 Task: Create in the project AgileQuest and in the Backlog issue 'Develop a new tool for automated testing of mobile application cross-platform compatibility and responsiveness' a child issue 'Kubernetes cluster node and pod monitoring and remediation', and assign it to team member softage.4@softage.net. Create in the project AgileQuest and in the Backlog issue 'Upgrade the authentication and authorization mechanisms of a web application to improve security and access control' a child issue 'Integration with compliance management software', and assign it to team member softage.1@softage.net
Action: Mouse moved to (499, 400)
Screenshot: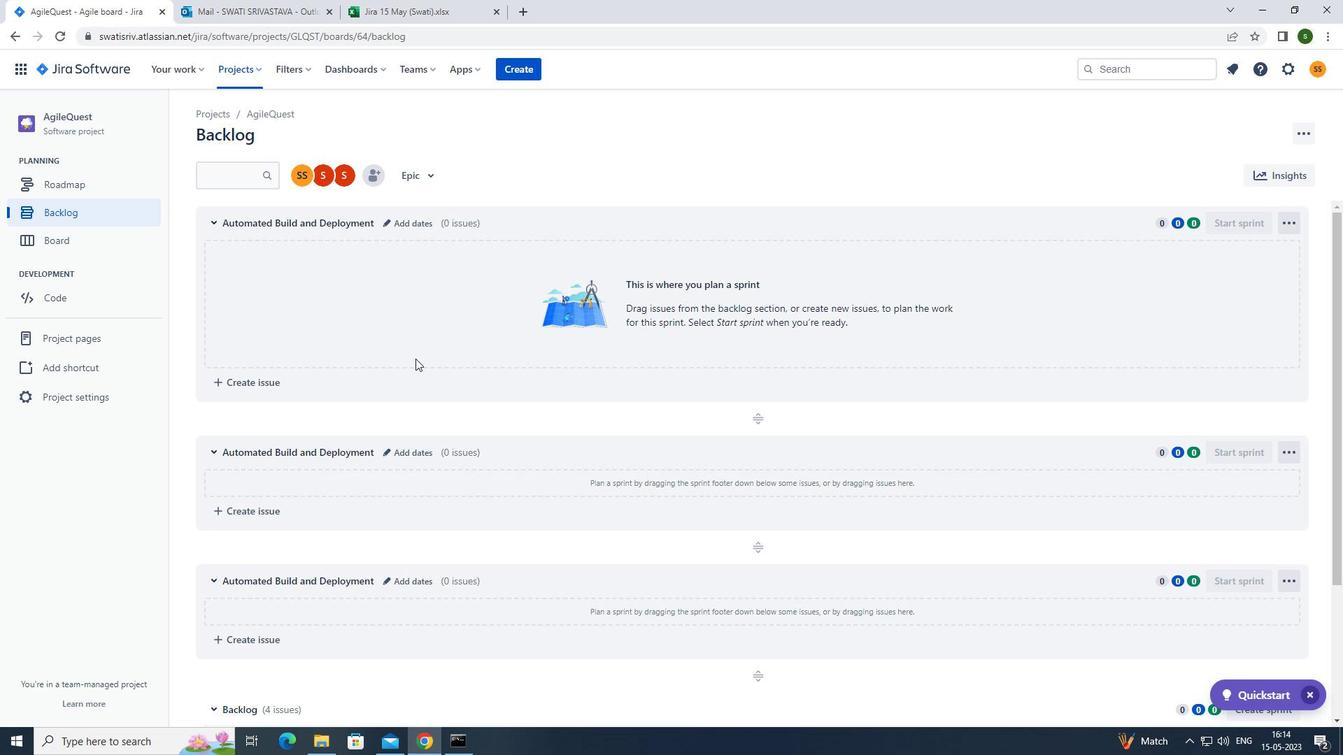 
Action: Mouse scrolled (499, 399) with delta (0, 0)
Screenshot: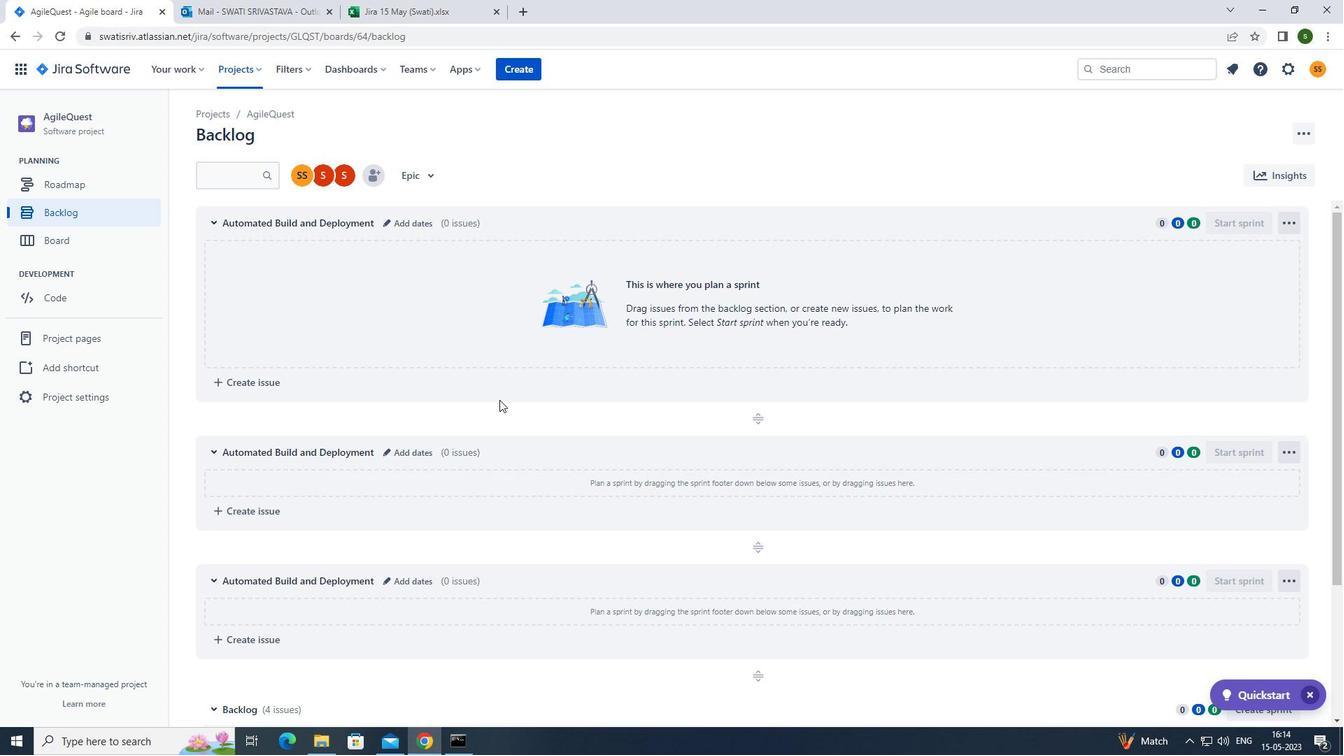 
Action: Mouse moved to (500, 401)
Screenshot: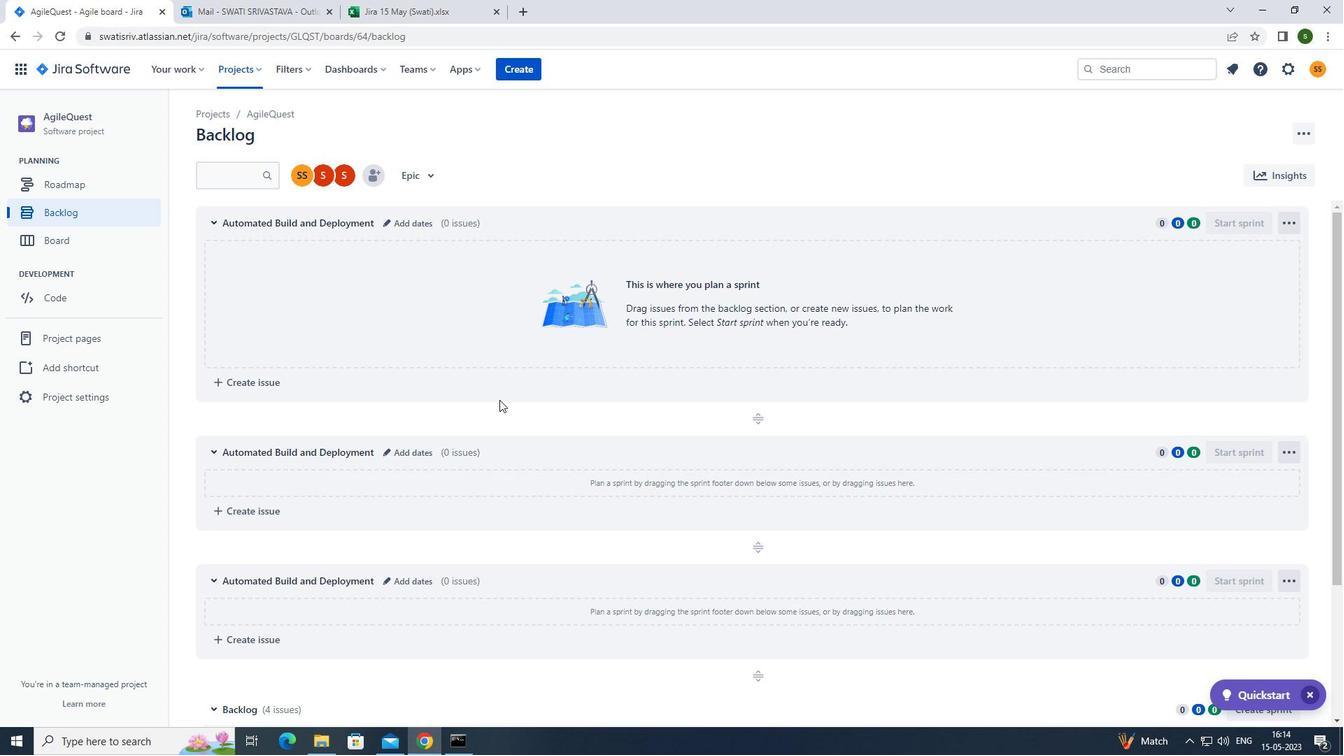 
Action: Mouse scrolled (500, 400) with delta (0, 0)
Screenshot: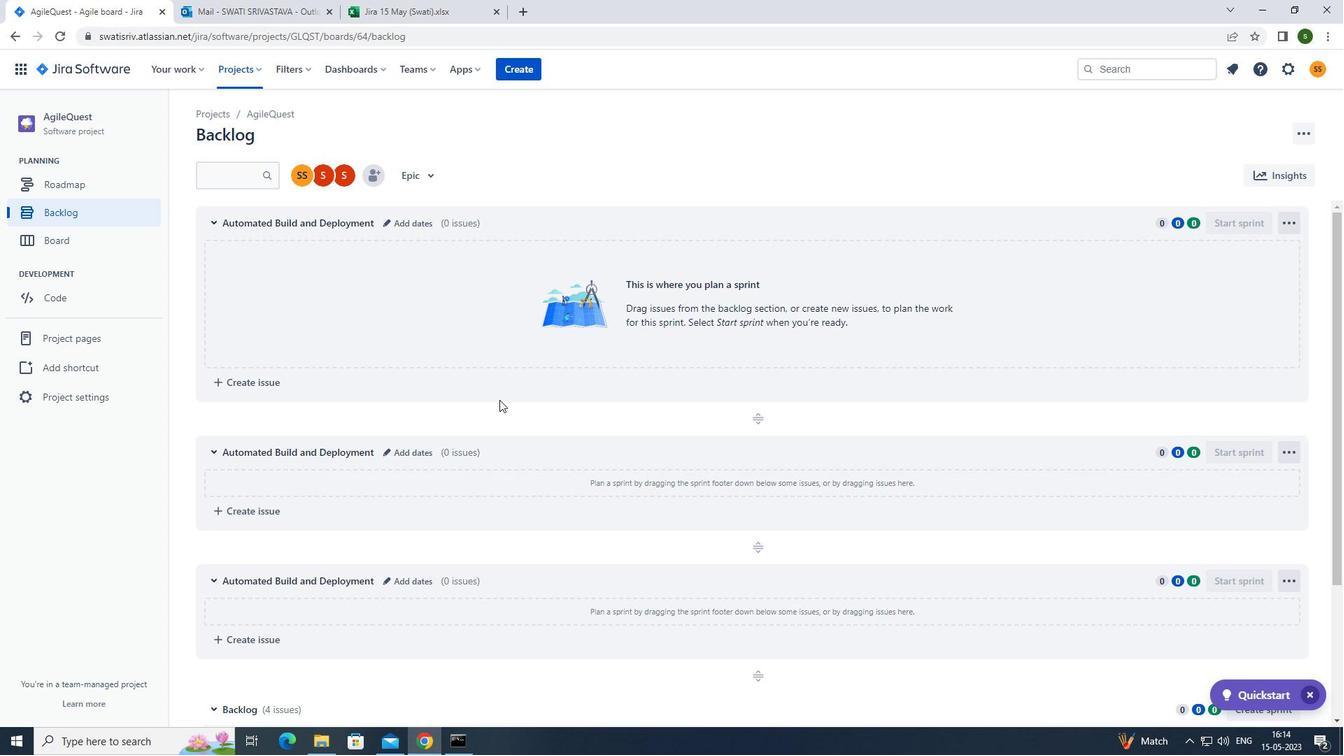 
Action: Mouse scrolled (500, 400) with delta (0, 0)
Screenshot: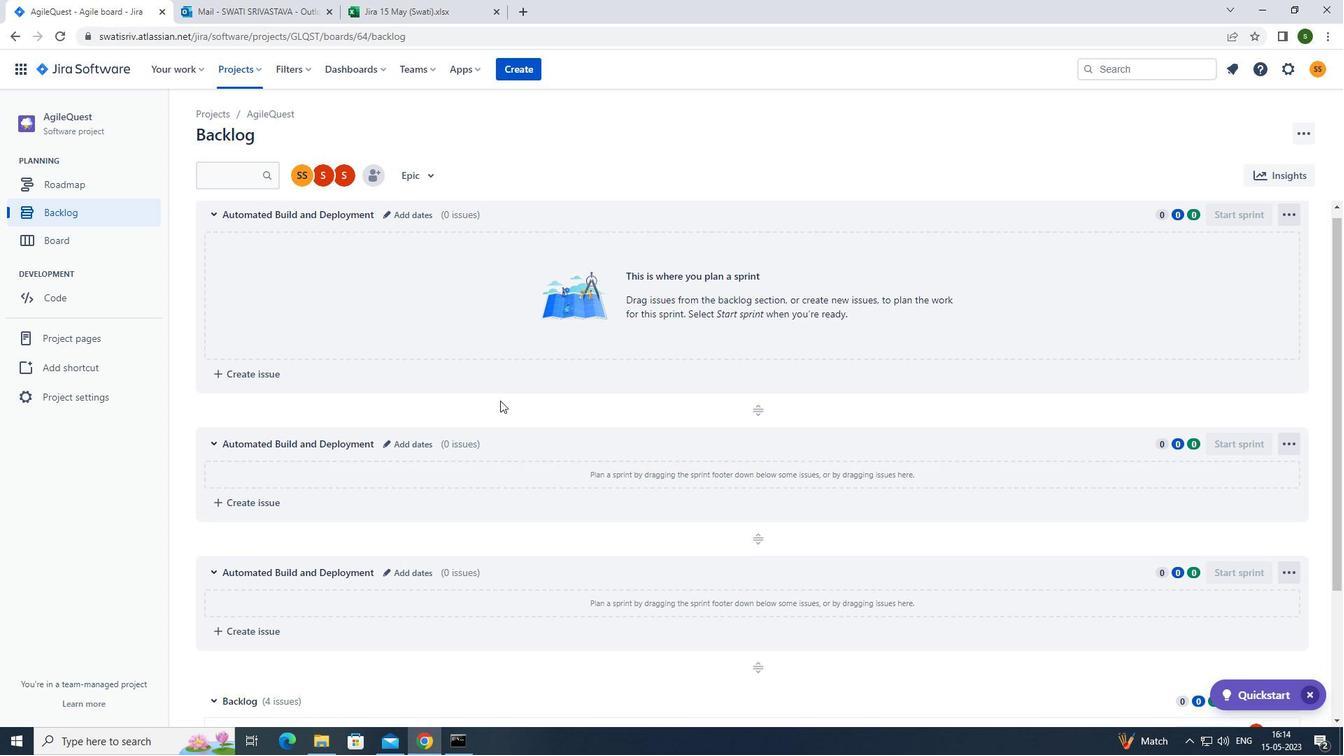 
Action: Mouse scrolled (500, 400) with delta (0, 0)
Screenshot: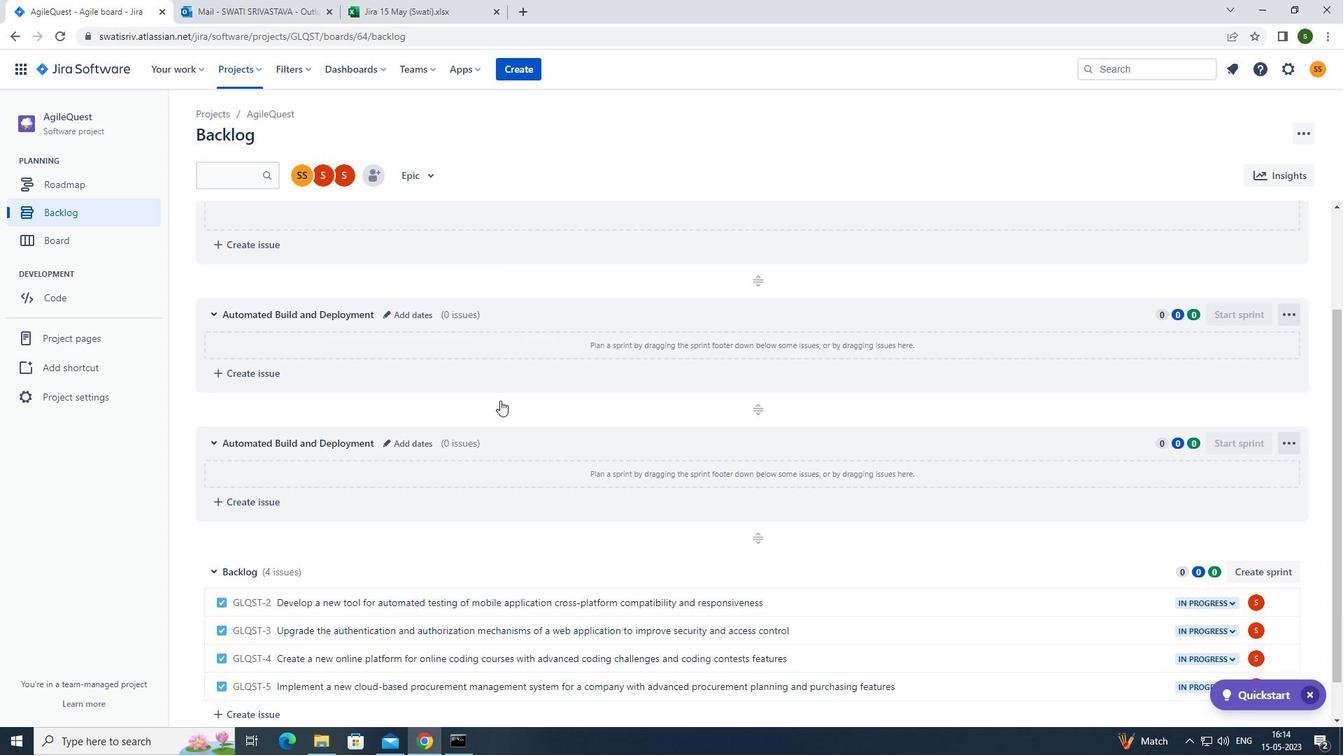 
Action: Mouse moved to (876, 563)
Screenshot: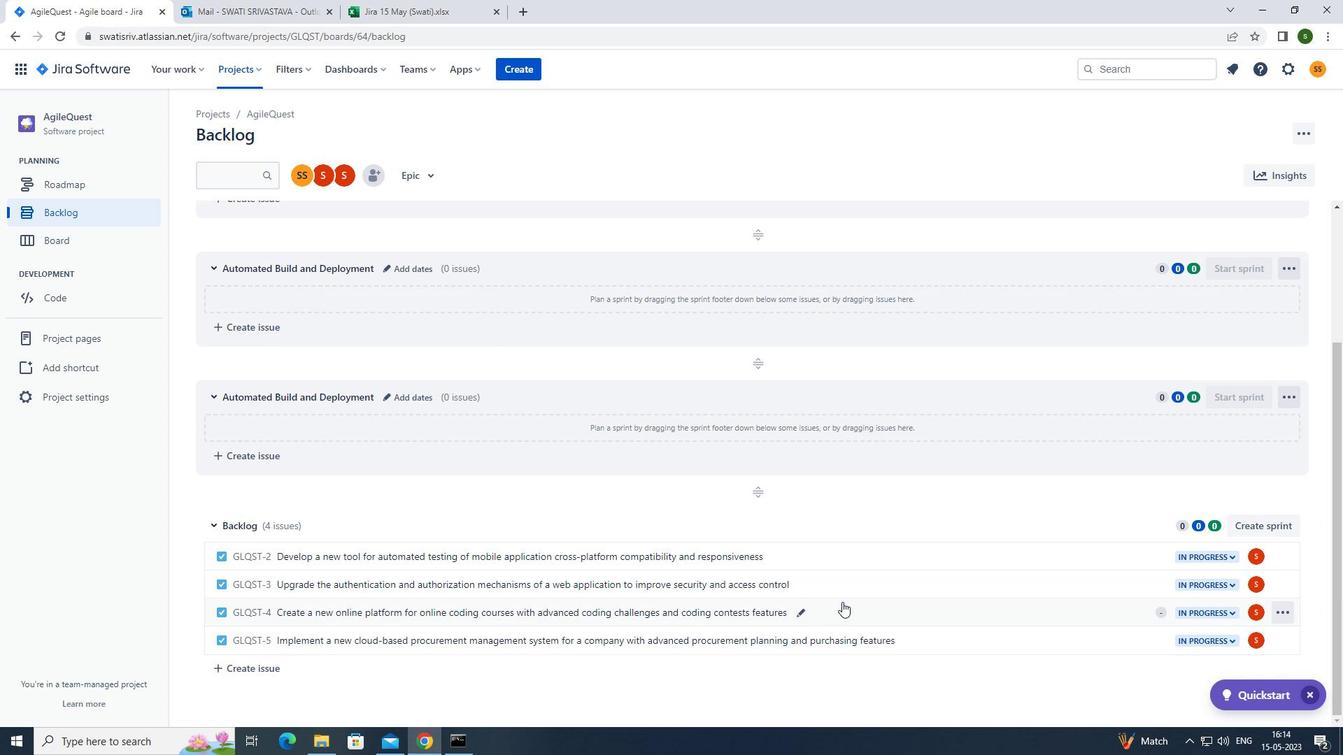 
Action: Mouse pressed left at (876, 563)
Screenshot: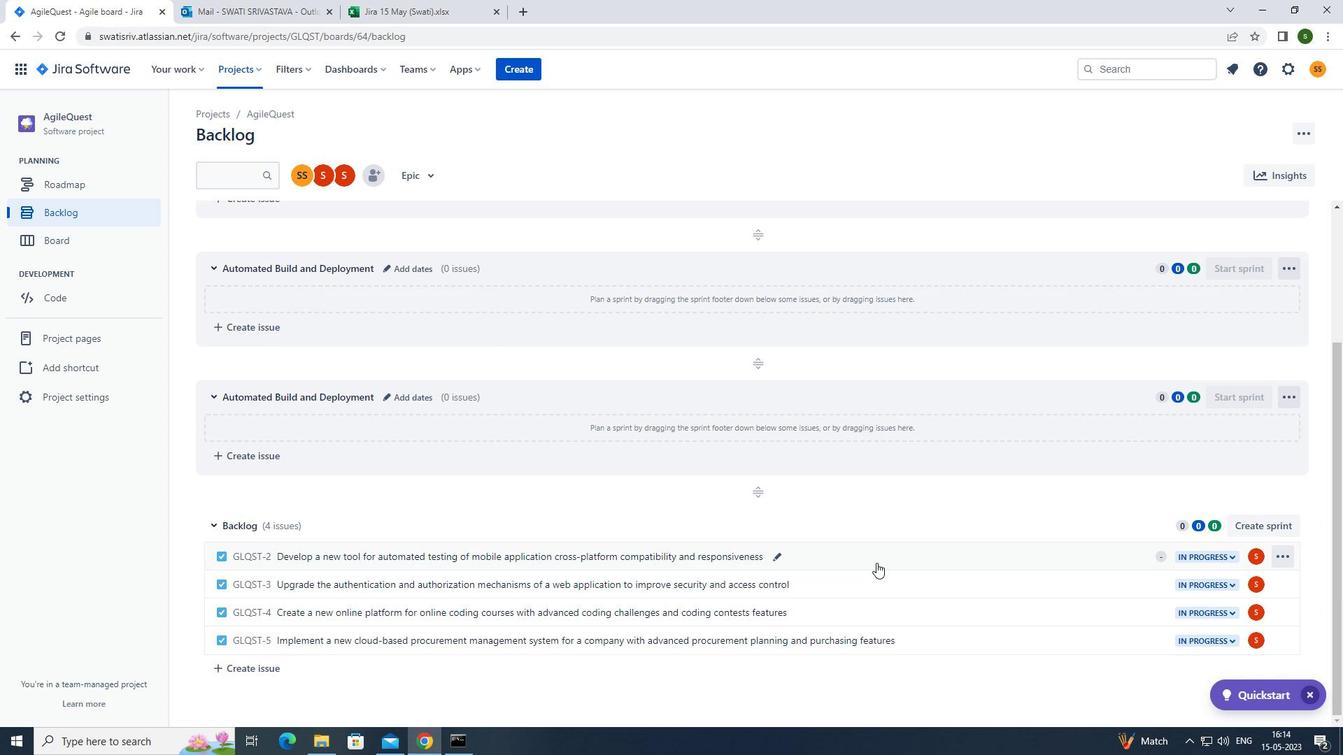 
Action: Mouse moved to (1091, 341)
Screenshot: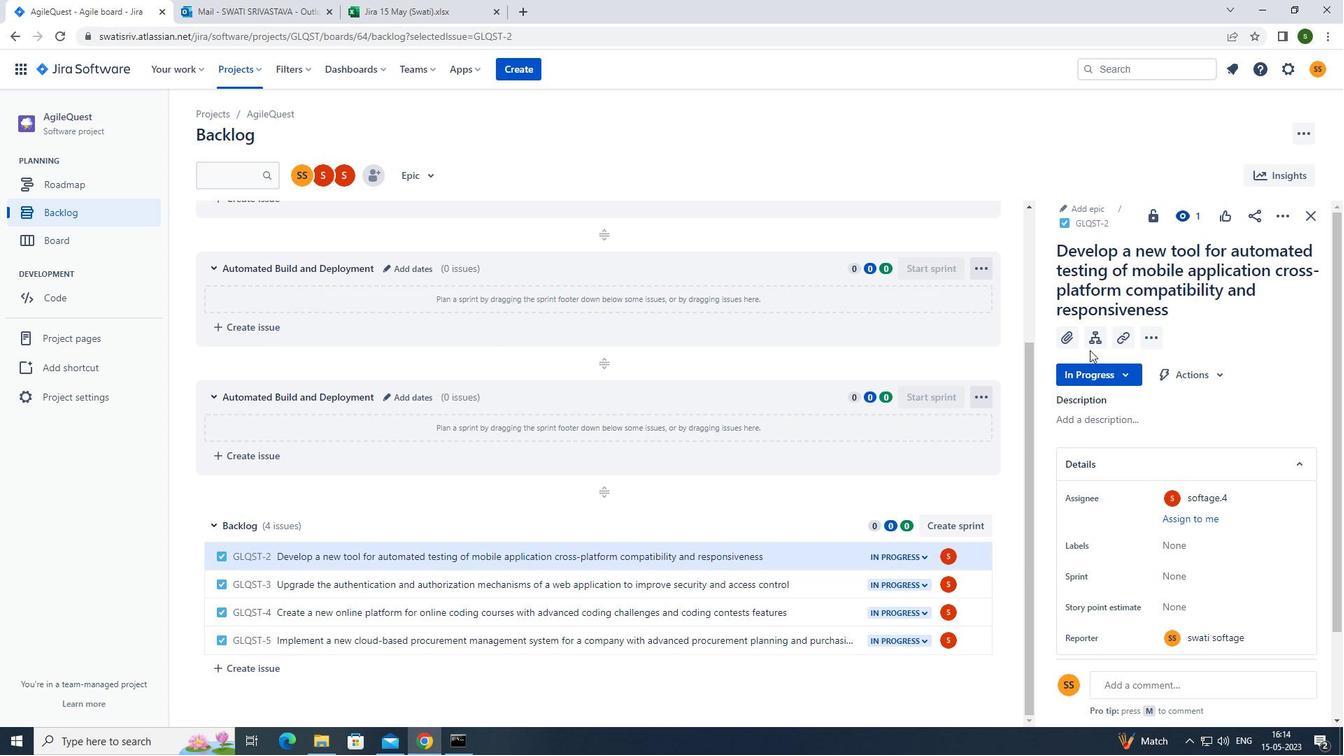 
Action: Mouse pressed left at (1091, 341)
Screenshot: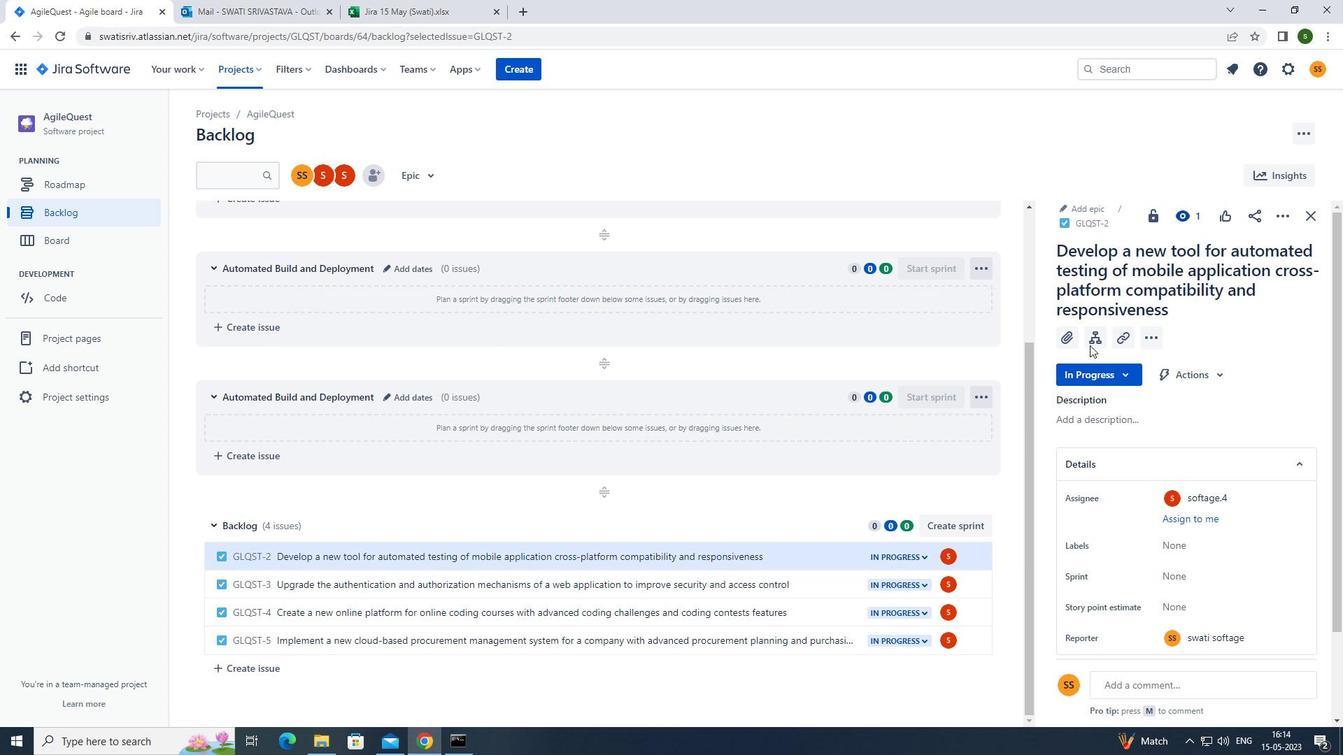 
Action: Mouse moved to (1096, 446)
Screenshot: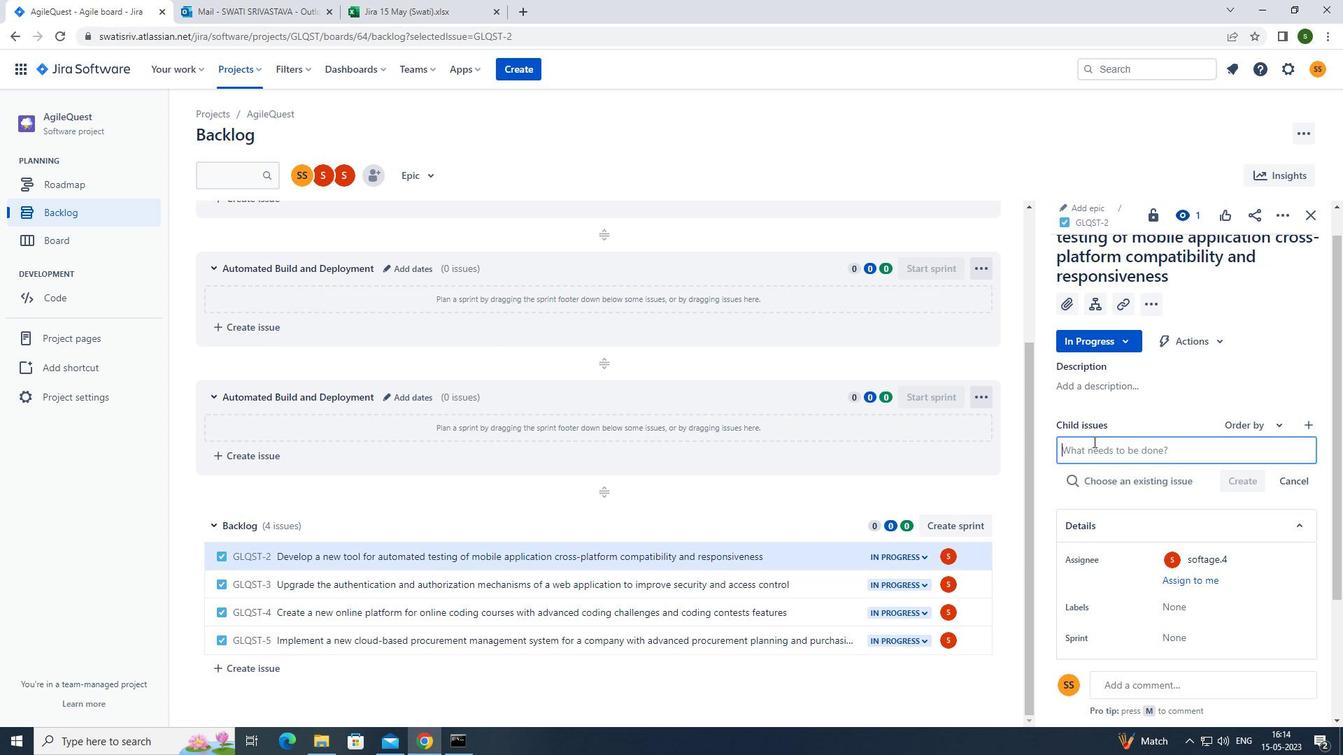 
Action: Mouse pressed left at (1096, 446)
Screenshot: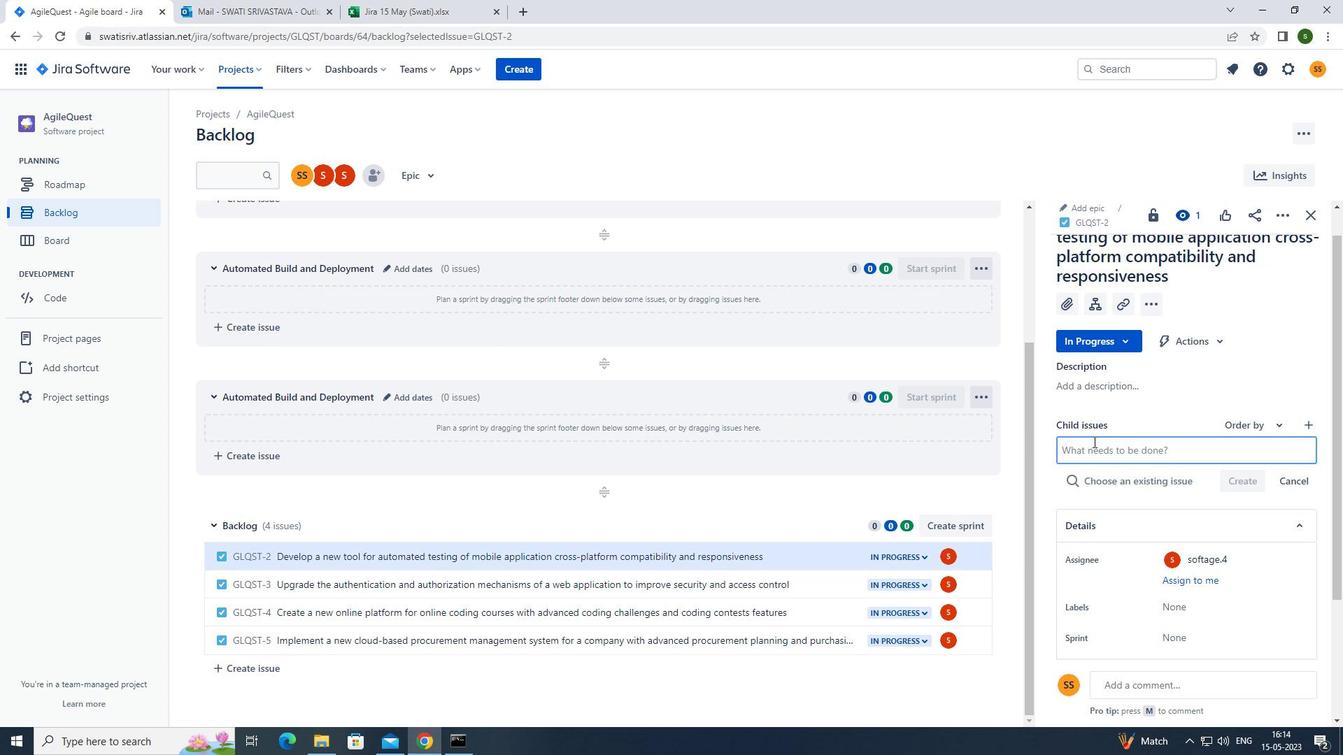 
Action: Mouse moved to (1098, 446)
Screenshot: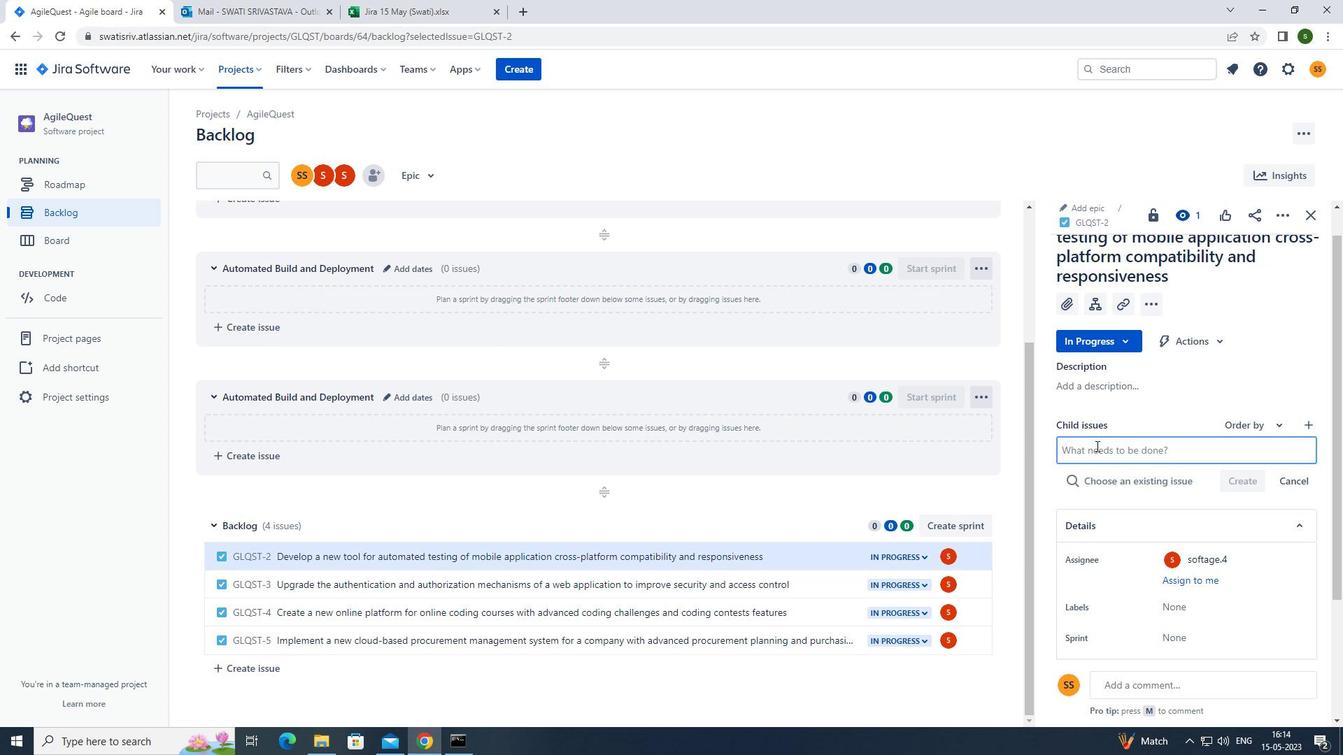 
Action: Key pressed <Key.caps_lock>k<Key.caps_lock>ubernetes<Key.space>cluster<Key.space>node<Key.space>and<Key.space>pod<Key.space>monitoring<Key.space>and<Key.space>remediation<Key.enter>
Screenshot: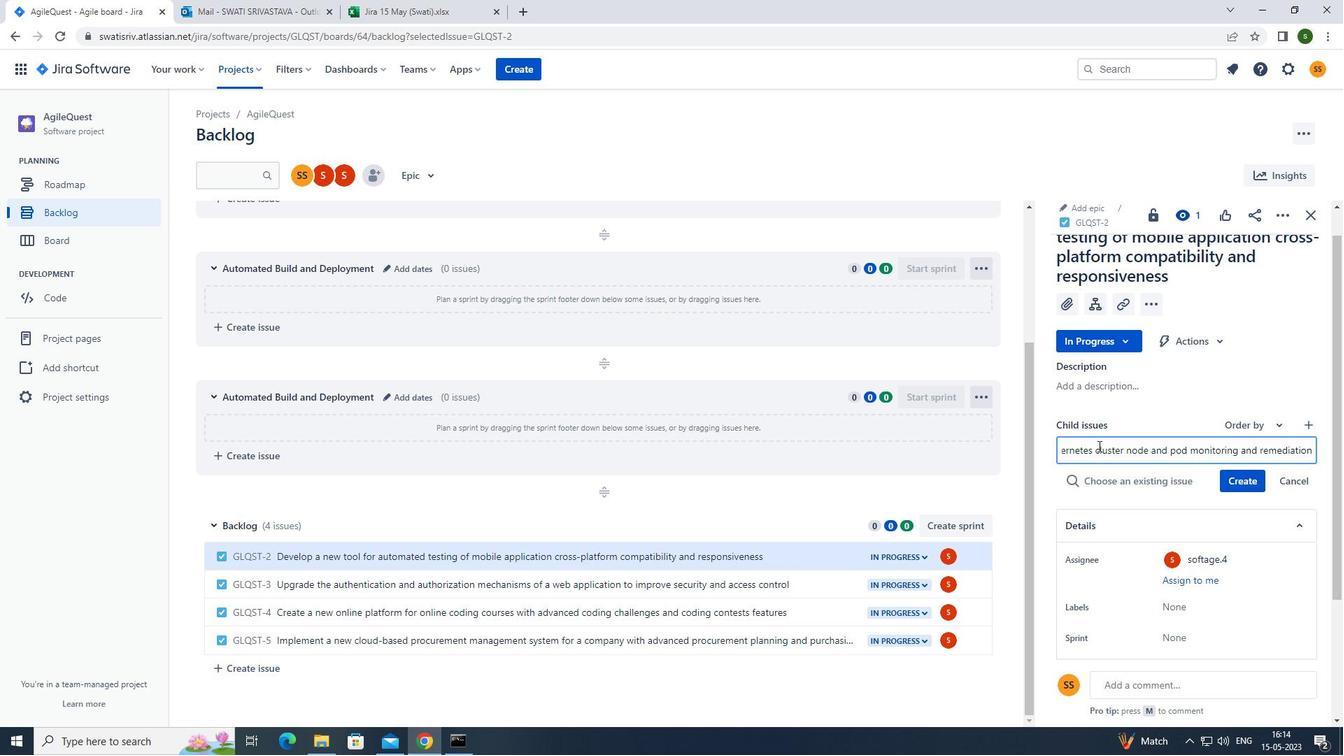 
Action: Mouse moved to (1259, 460)
Screenshot: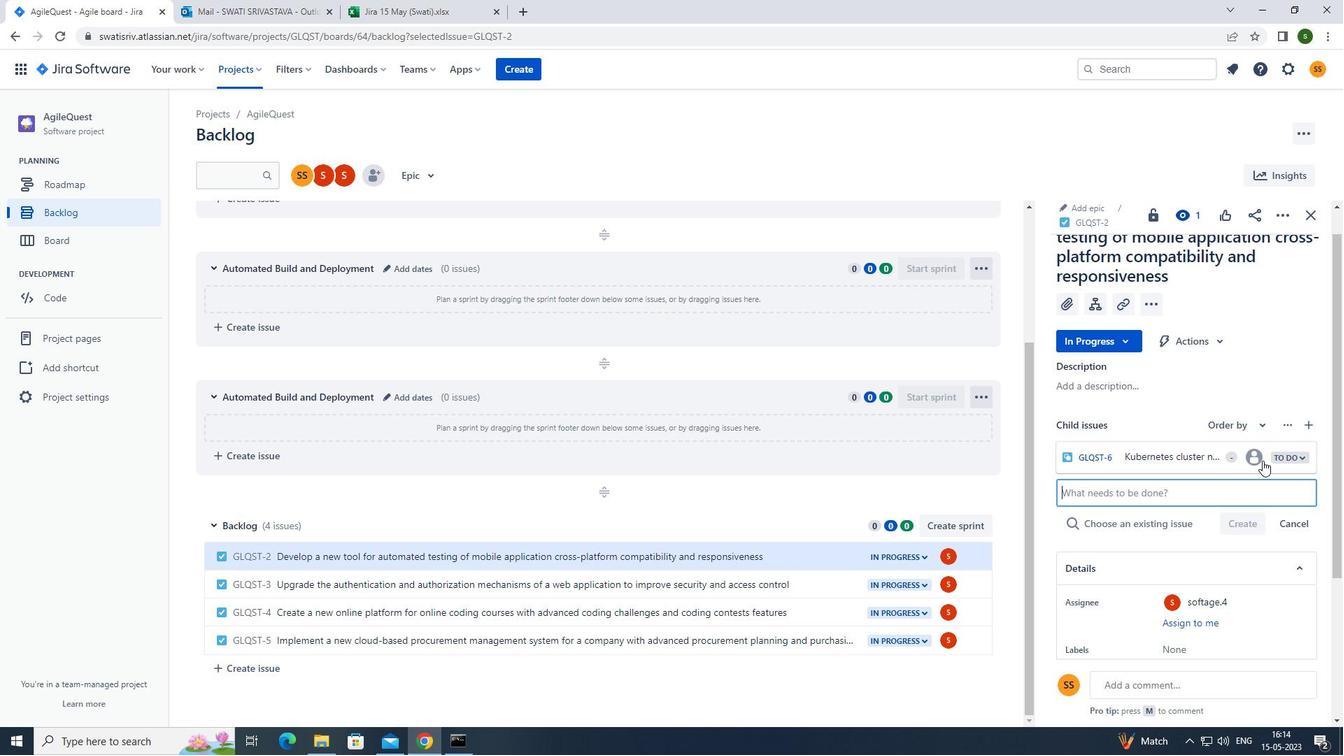 
Action: Mouse pressed left at (1259, 460)
Screenshot: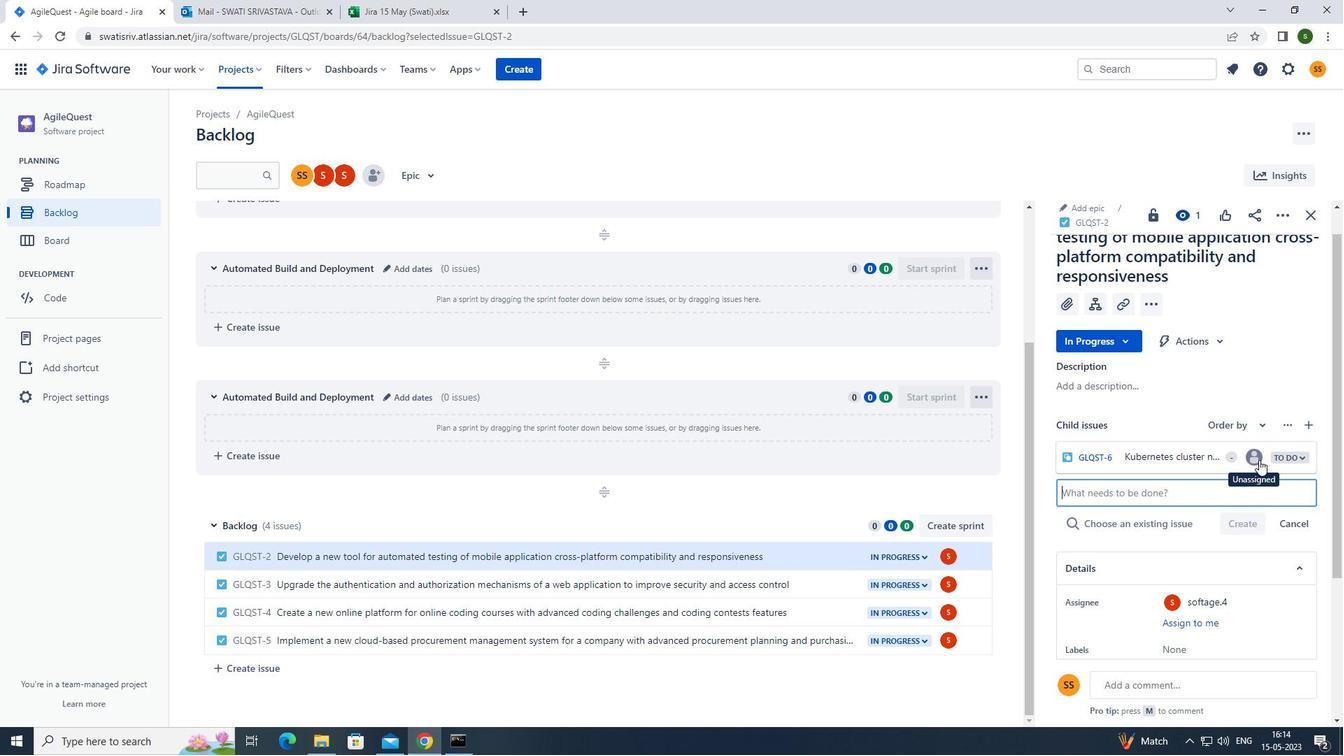 
Action: Mouse moved to (1123, 523)
Screenshot: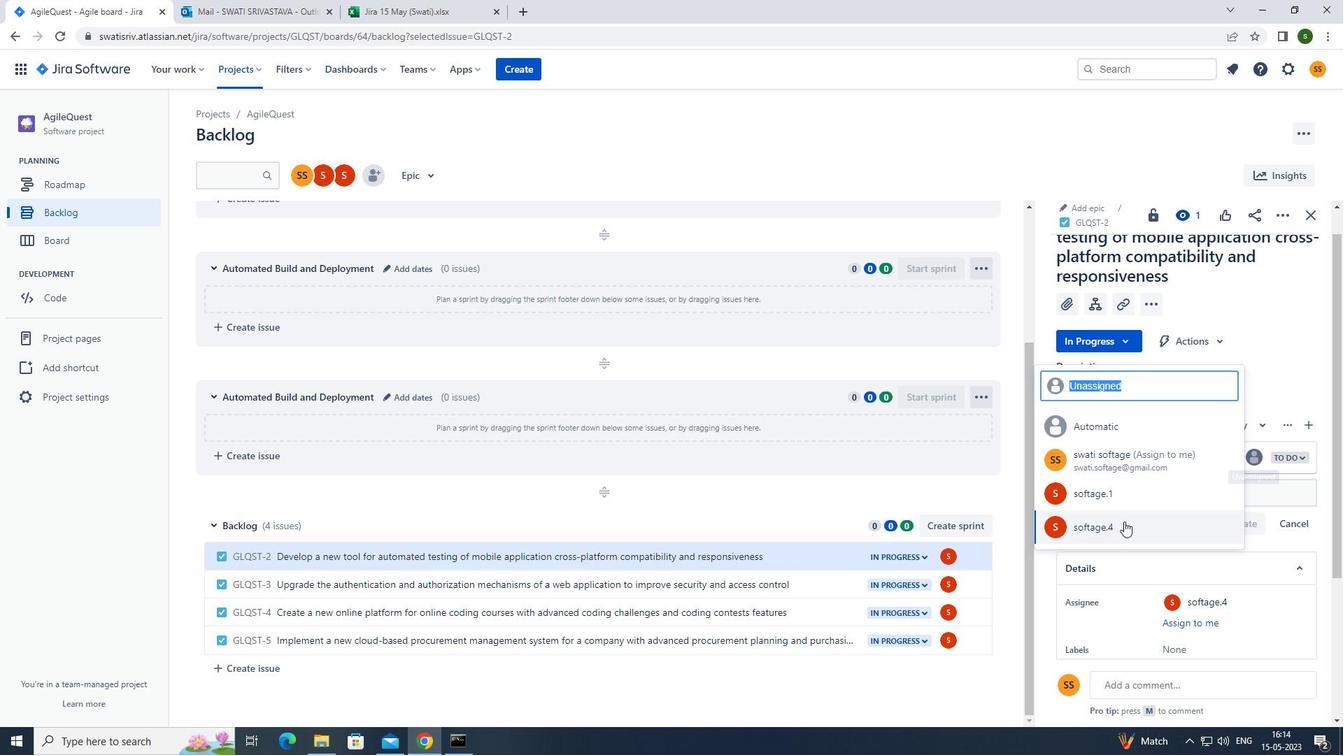 
Action: Mouse pressed left at (1123, 523)
Screenshot: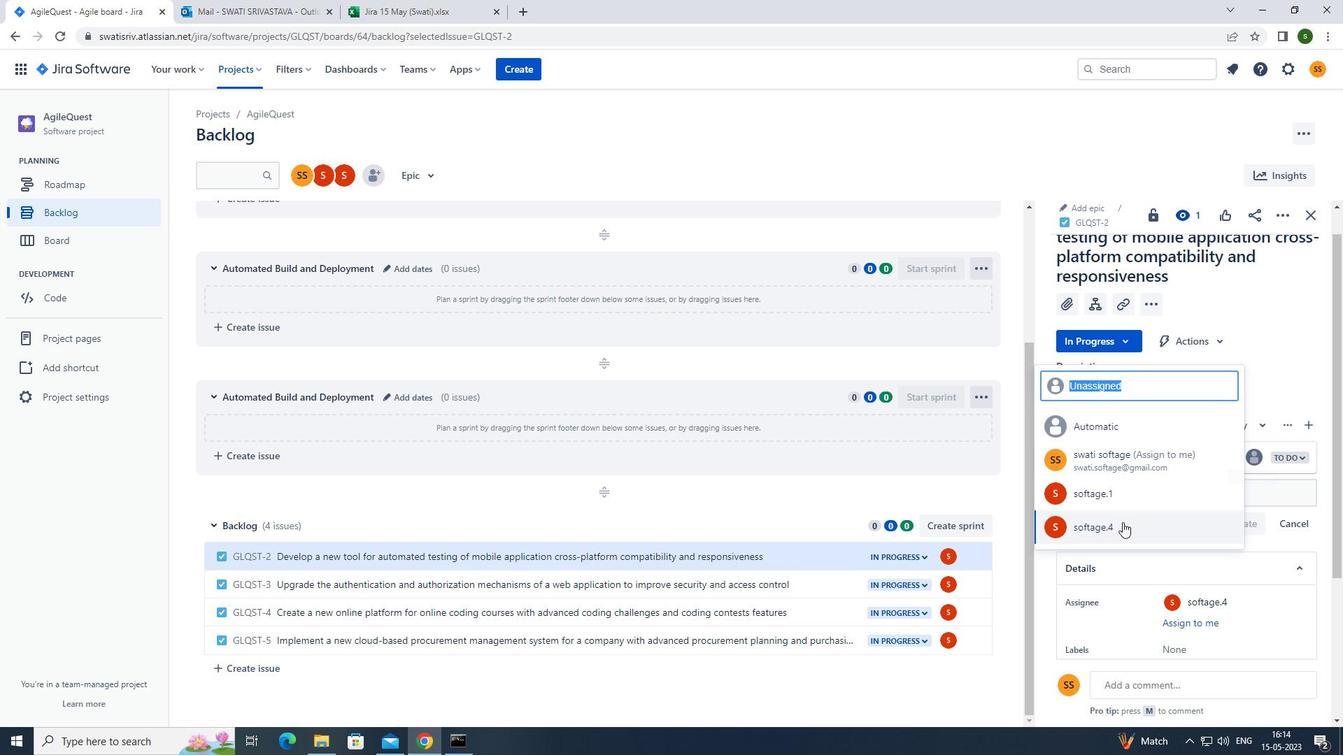 
Action: Mouse moved to (820, 585)
Screenshot: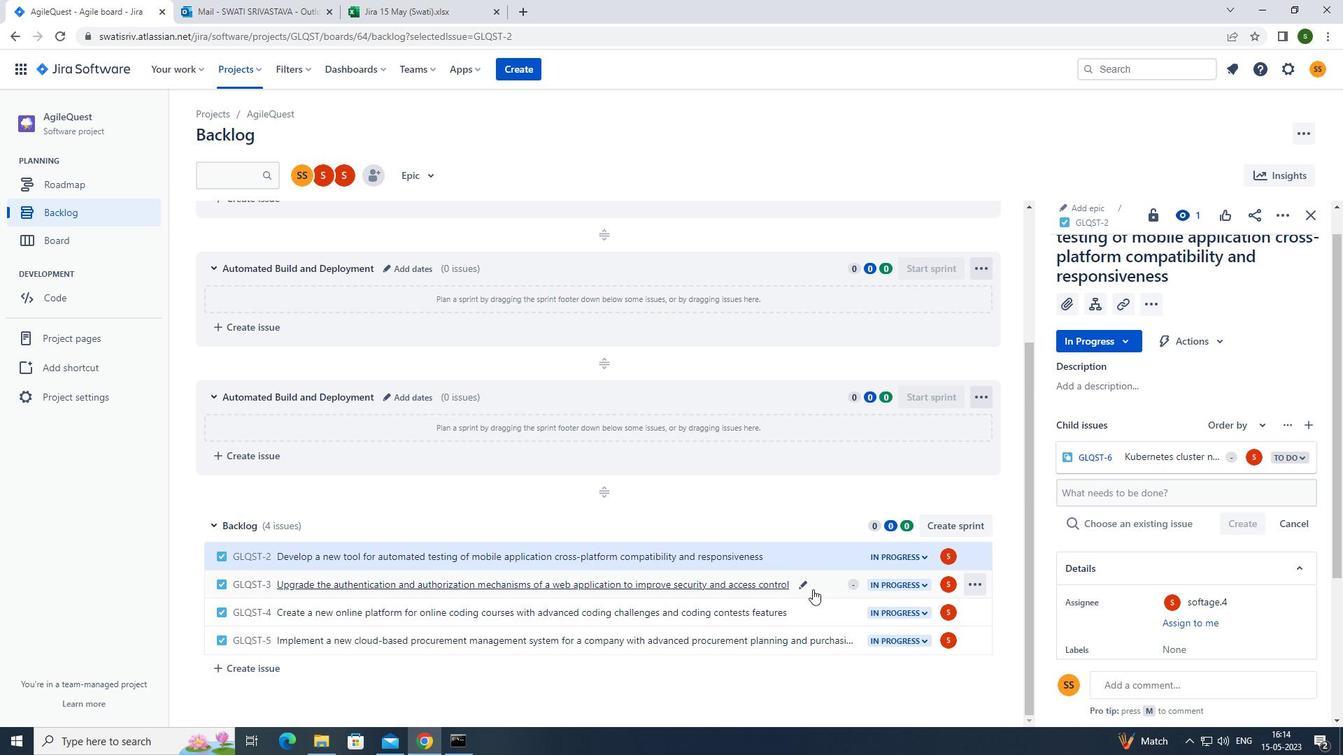 
Action: Mouse pressed left at (820, 585)
Screenshot: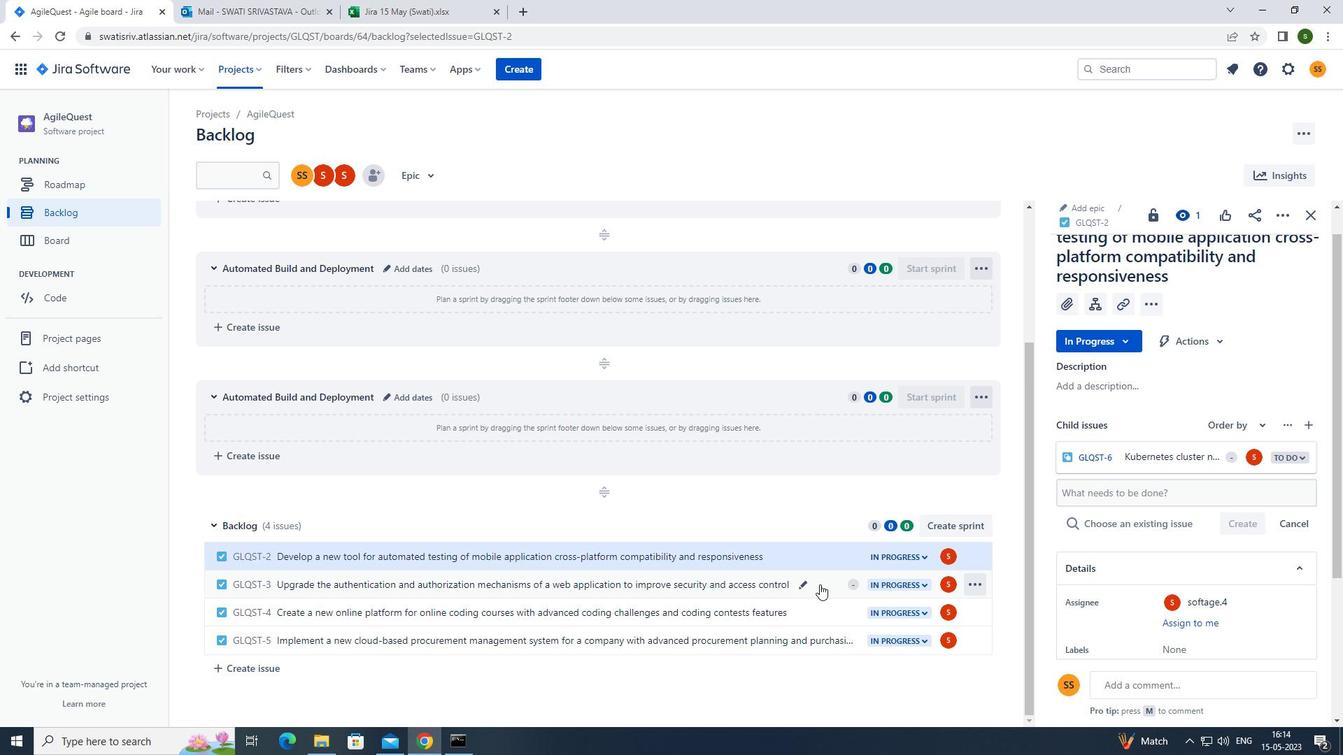 
Action: Mouse moved to (1091, 341)
Screenshot: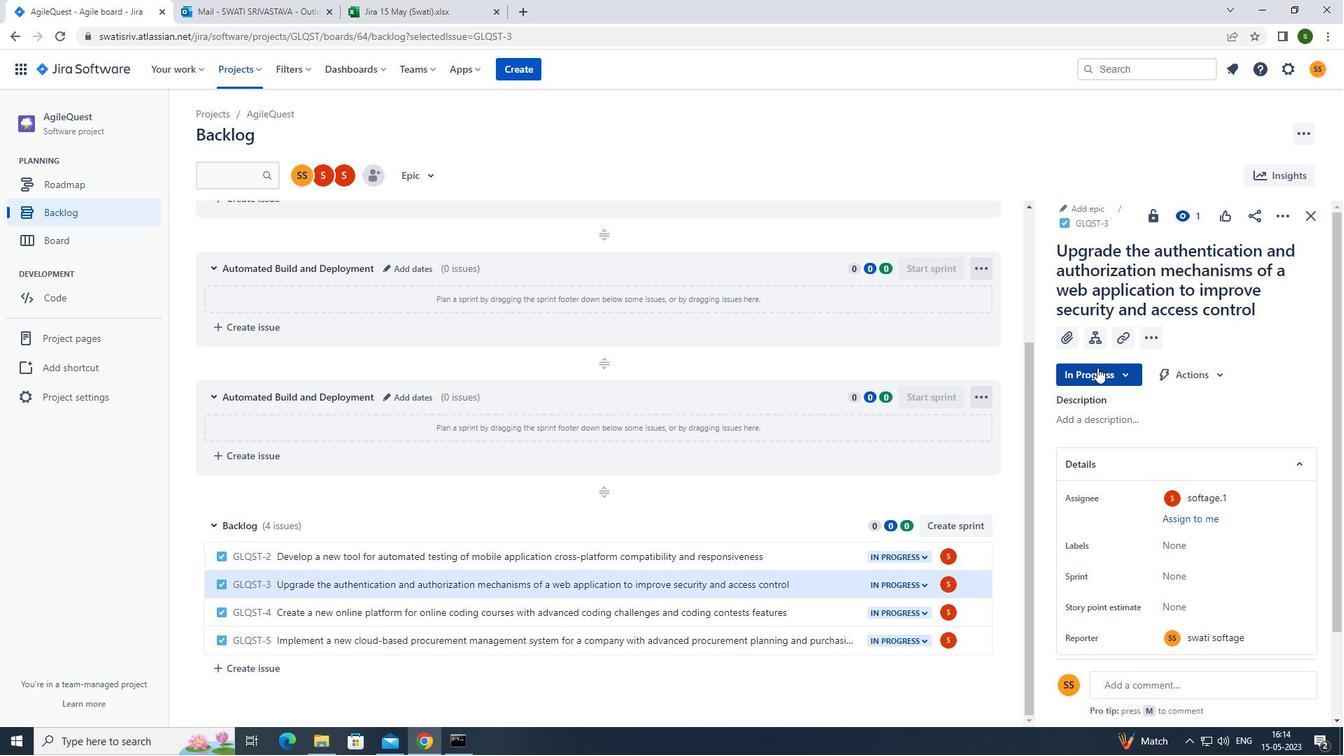 
Action: Mouse pressed left at (1091, 341)
Screenshot: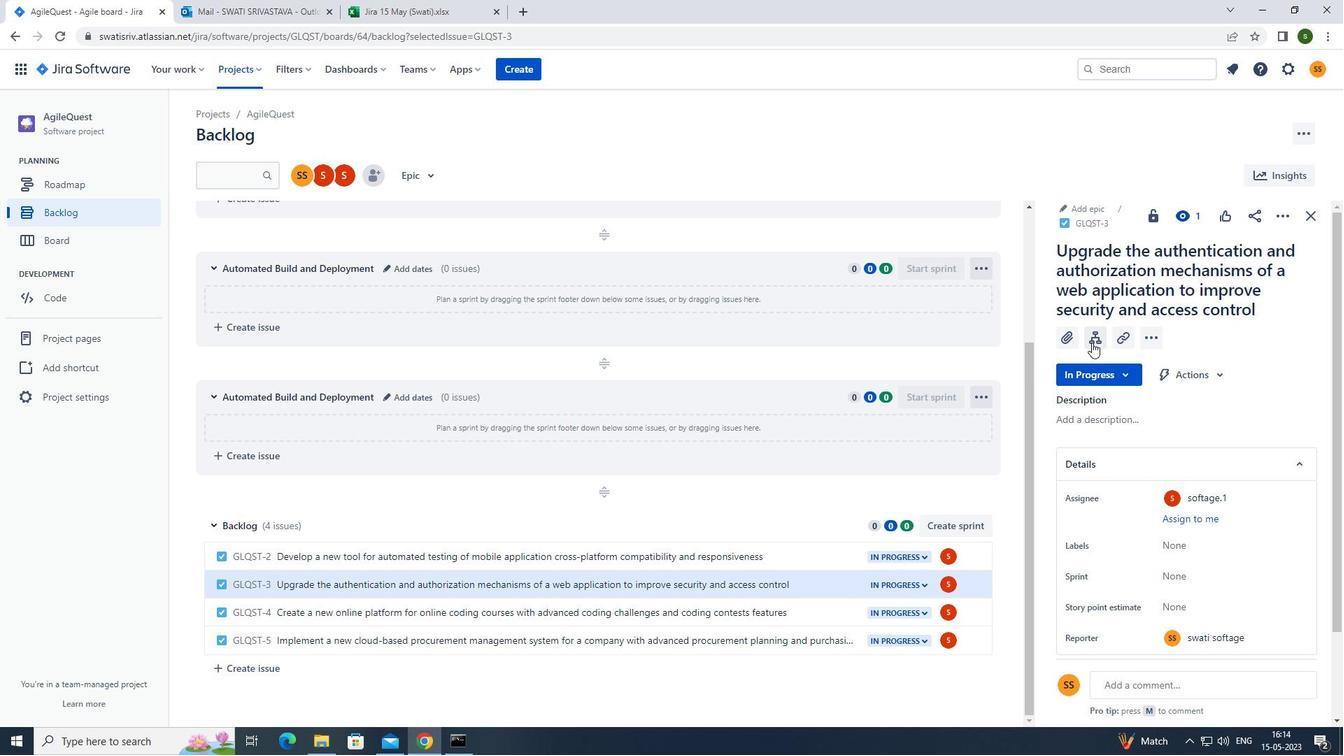 
Action: Mouse moved to (1135, 447)
Screenshot: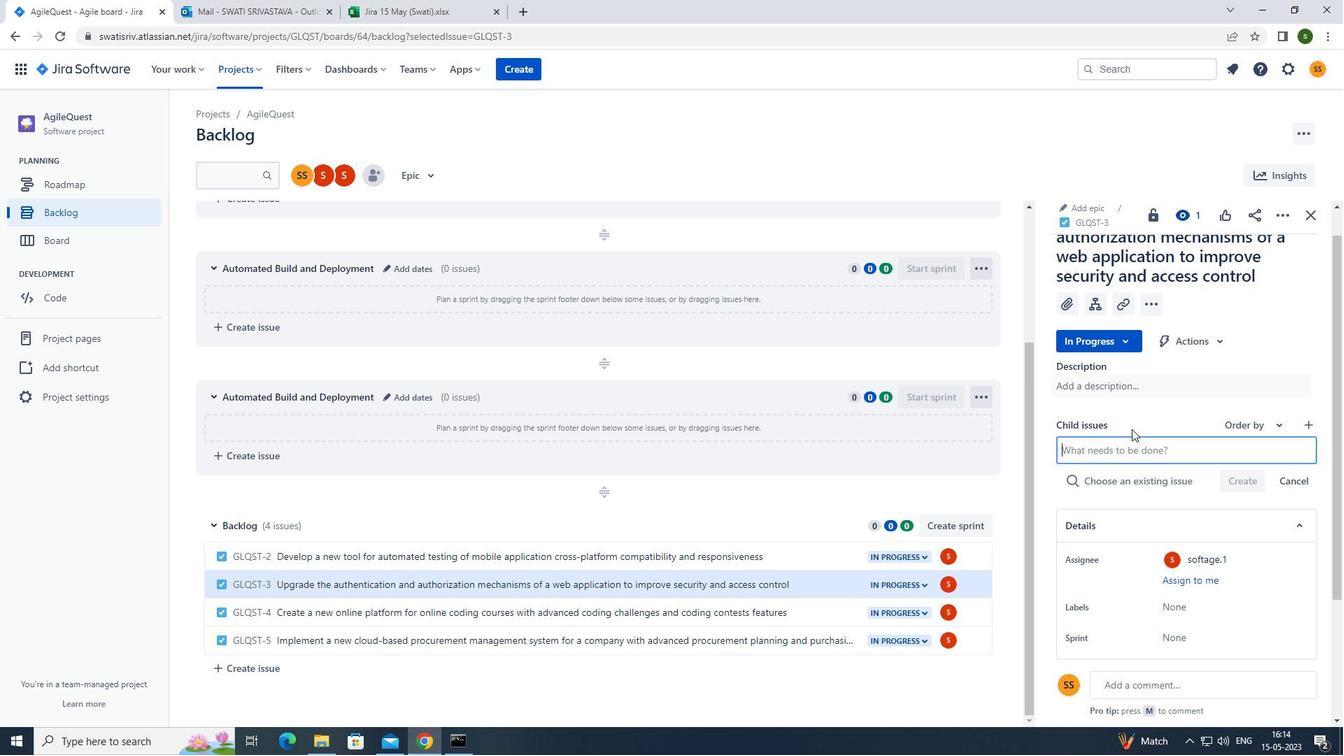 
Action: Mouse pressed left at (1135, 447)
Screenshot: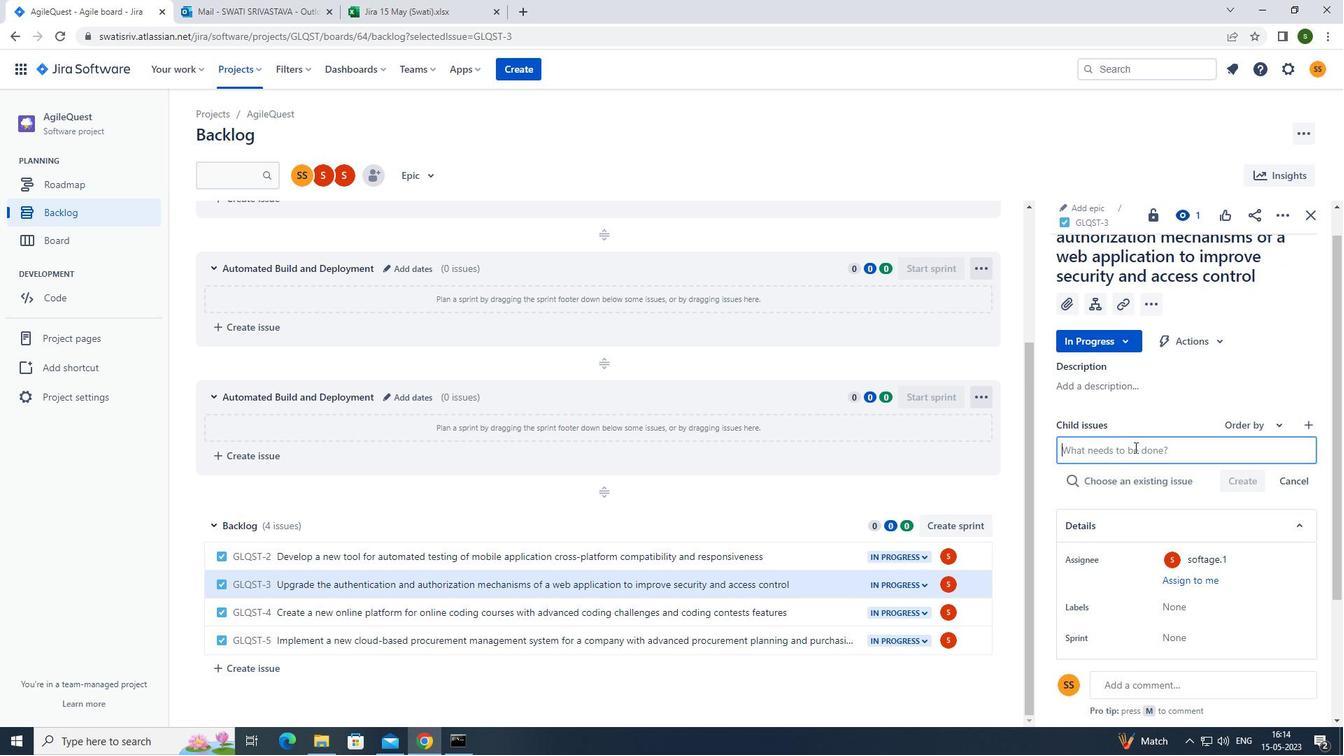 
Action: Key pressed <Key.caps_lock>i<Key.caps_lock>ntegration<Key.space>with<Key.space>compliance<Key.space>managemnt<Key.space>software<Key.enter>
Screenshot: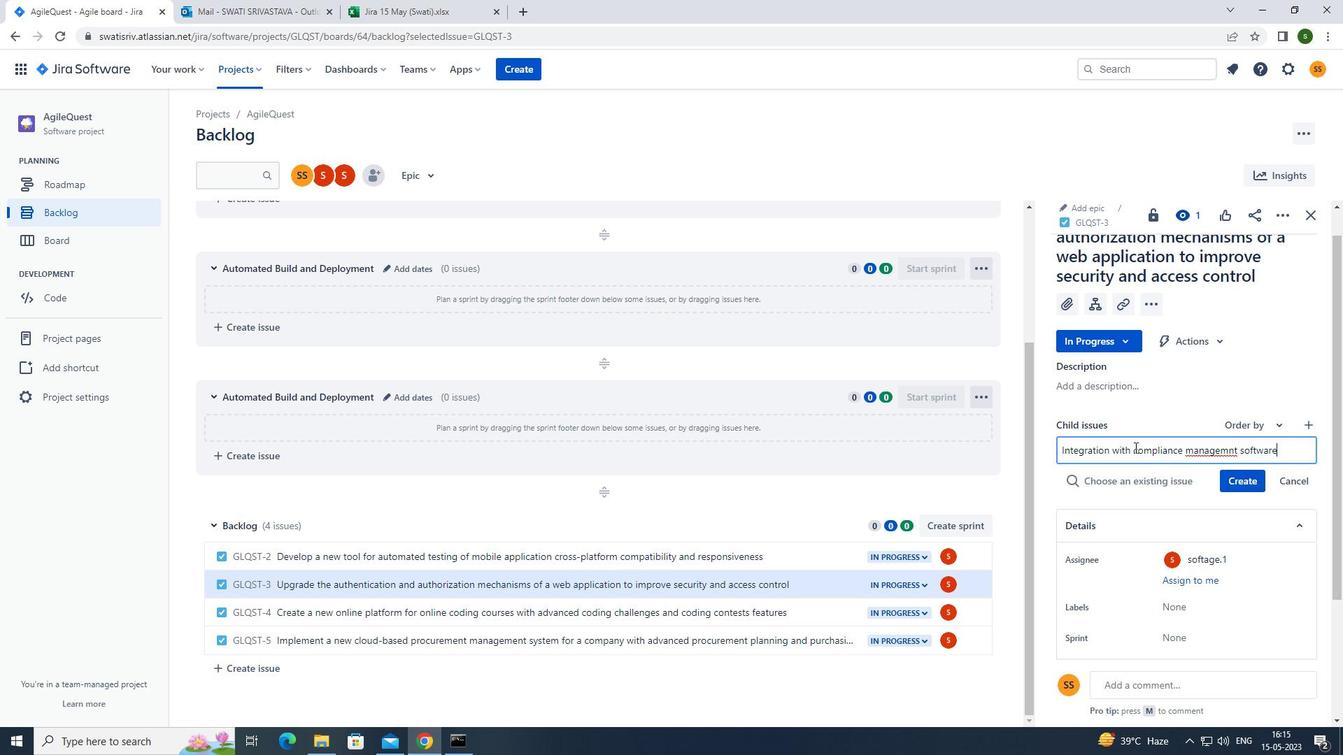 
Action: Mouse moved to (1249, 456)
Screenshot: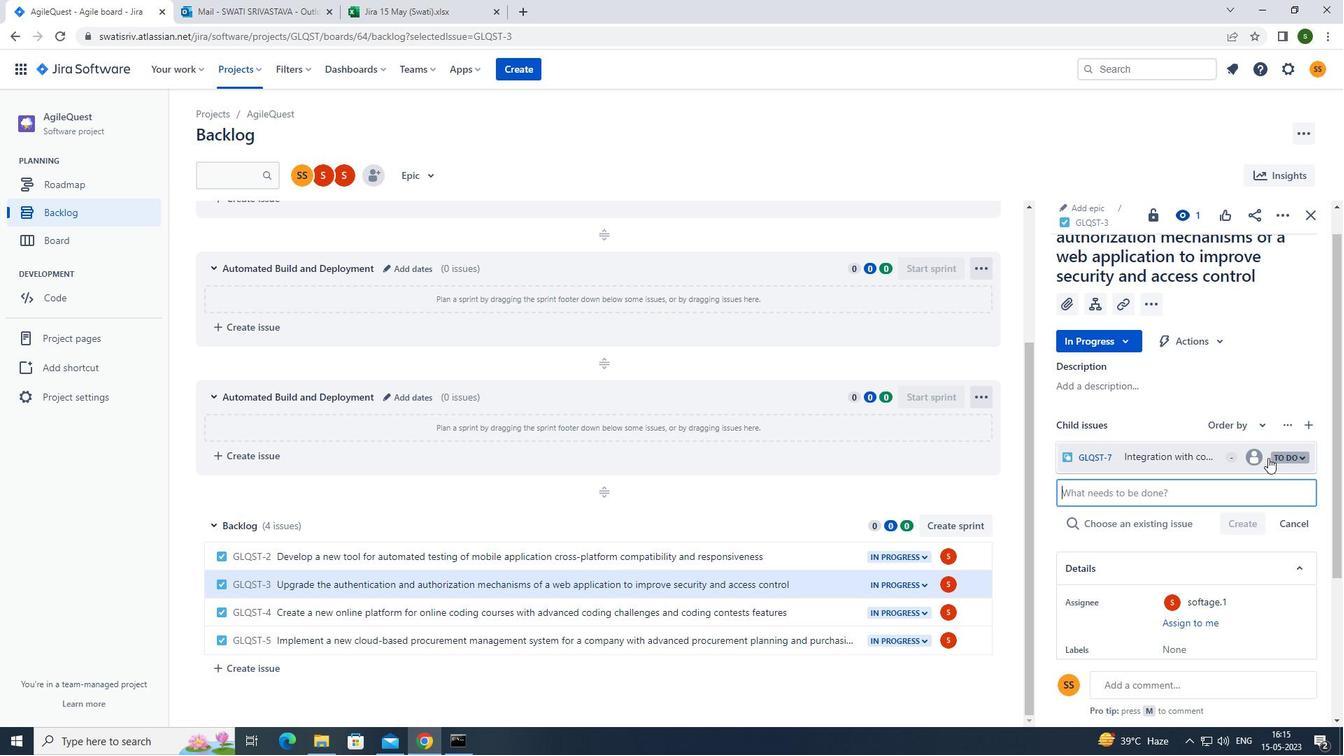 
Action: Mouse pressed left at (1249, 456)
Screenshot: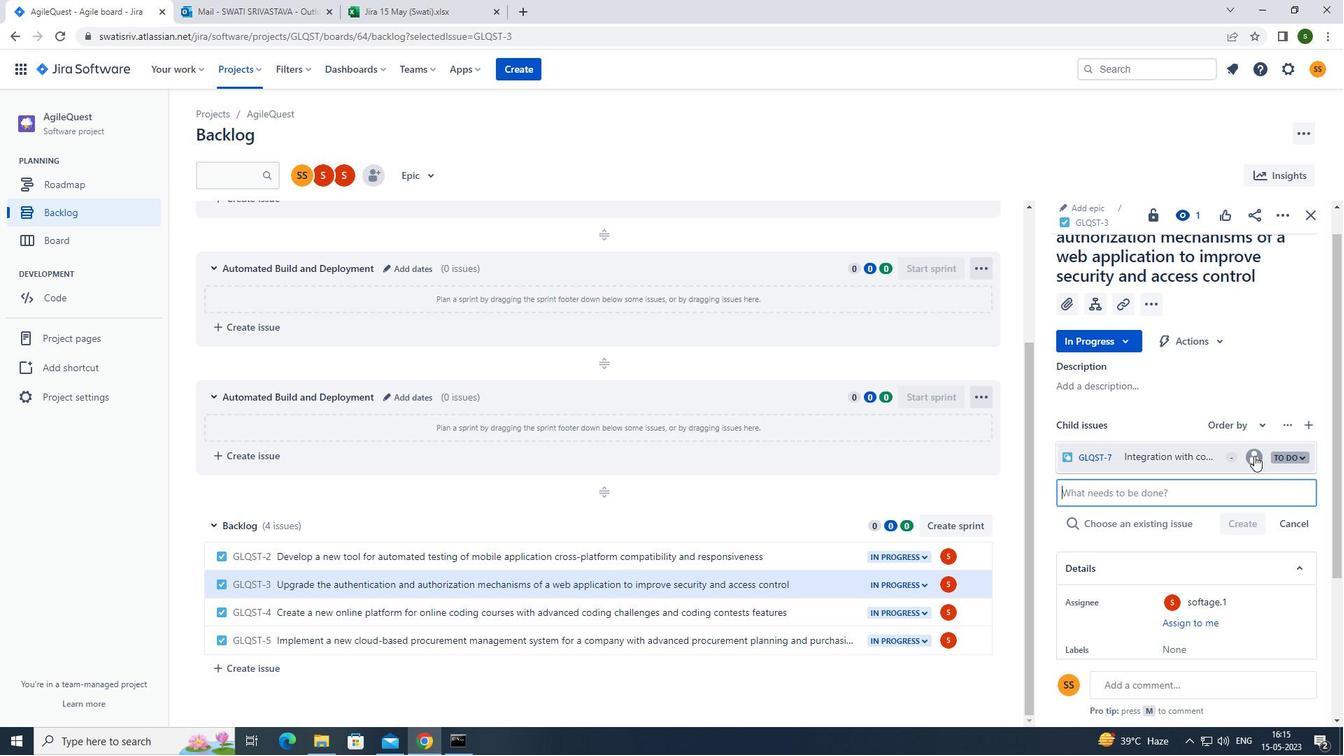 
Action: Mouse moved to (1103, 501)
Screenshot: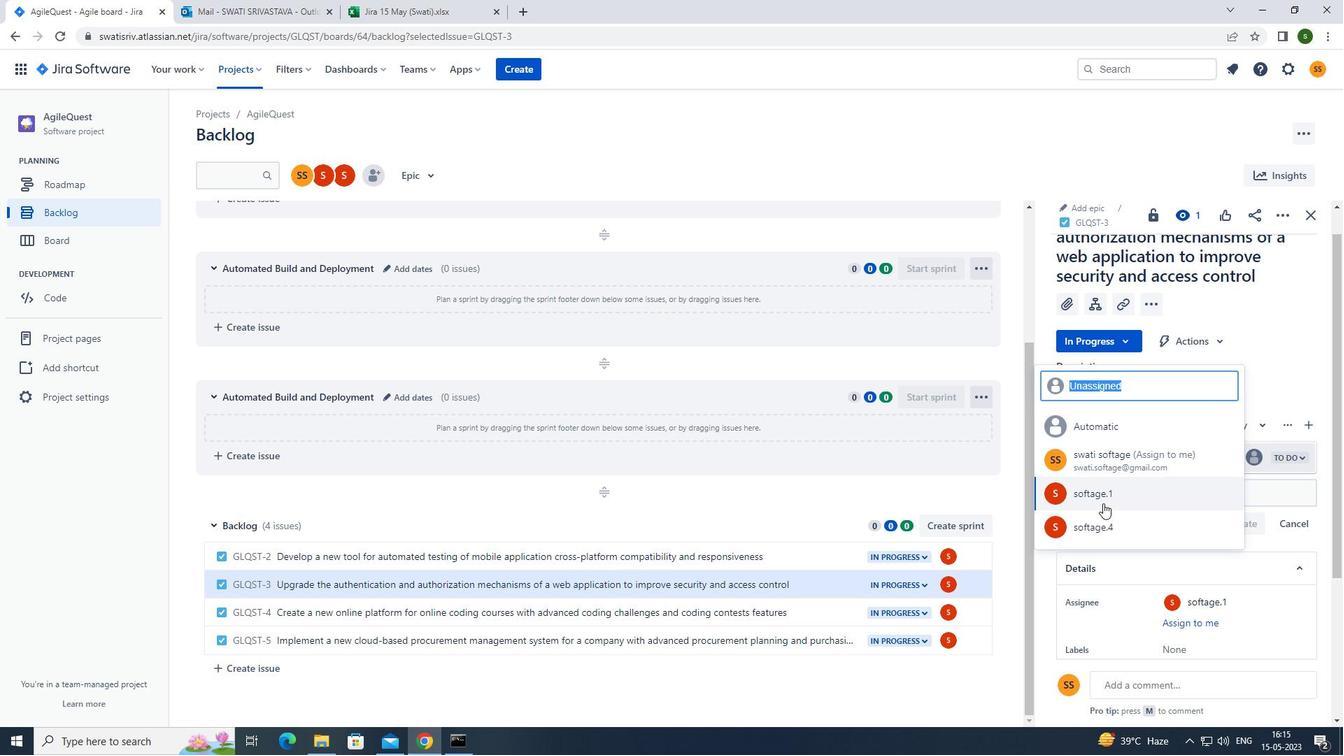 
Action: Mouse pressed left at (1103, 501)
Screenshot: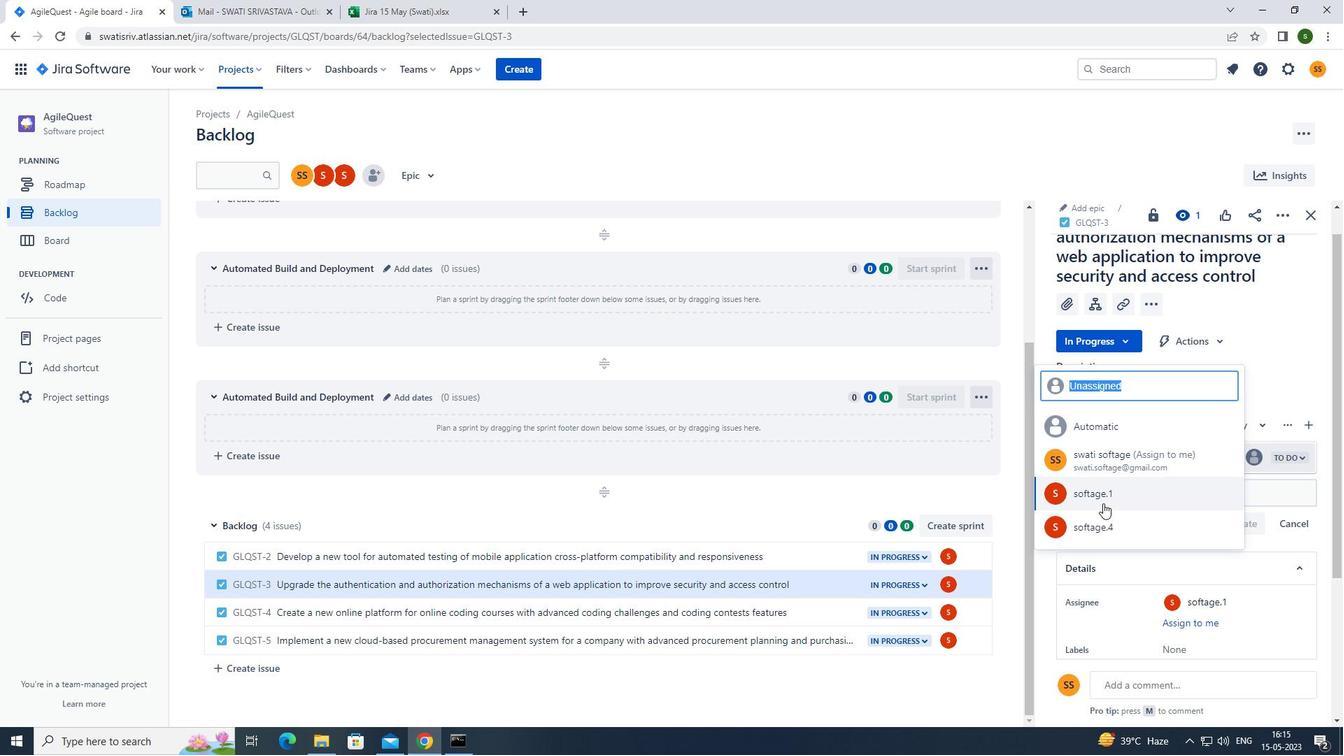 
